 Task: Create a section Feature Fest and in the section, add a milestone Continuous Integration and Continuous Deployment (CI/CD) Implementation in the project ZephyrTech.
Action: Mouse moved to (177, 471)
Screenshot: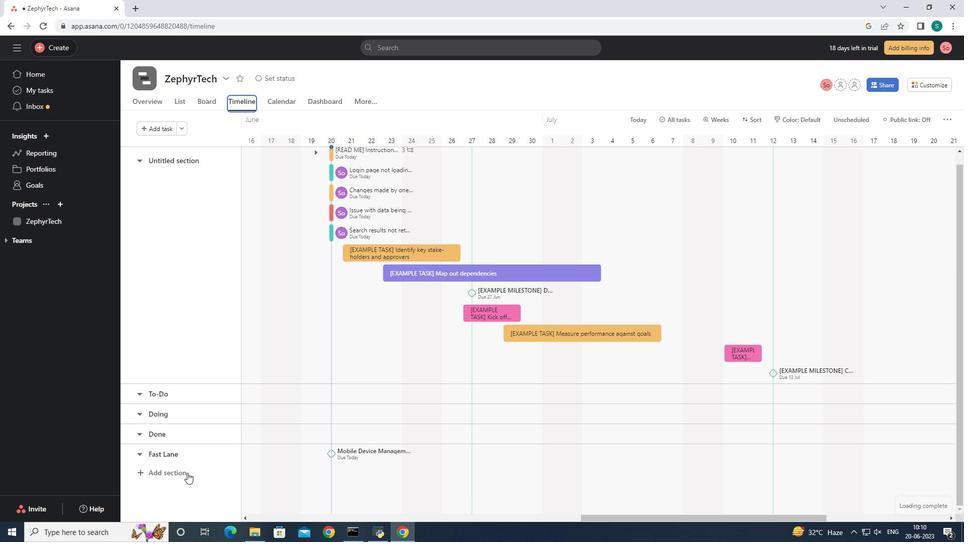
Action: Mouse pressed left at (177, 471)
Screenshot: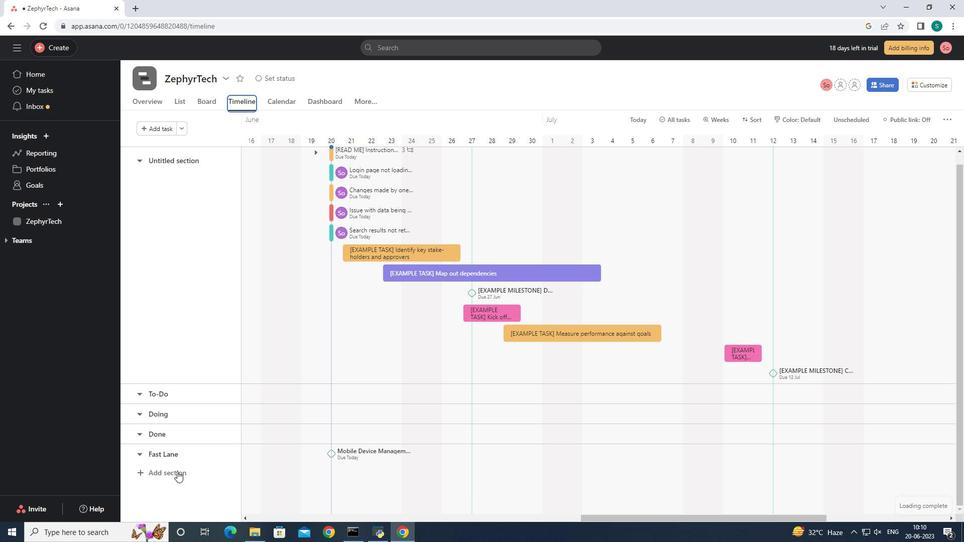 
Action: Key pressed <Key.shift><Key.shift><Key.shift>Feature<Key.space><Key.shift>Feast<Key.space><Key.backspace><Key.enter>
Screenshot: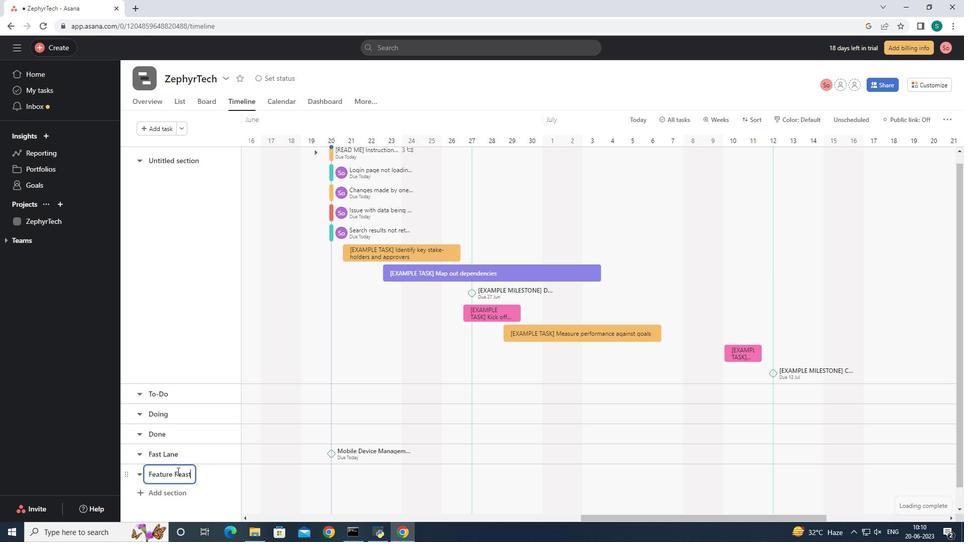 
Action: Mouse moved to (331, 473)
Screenshot: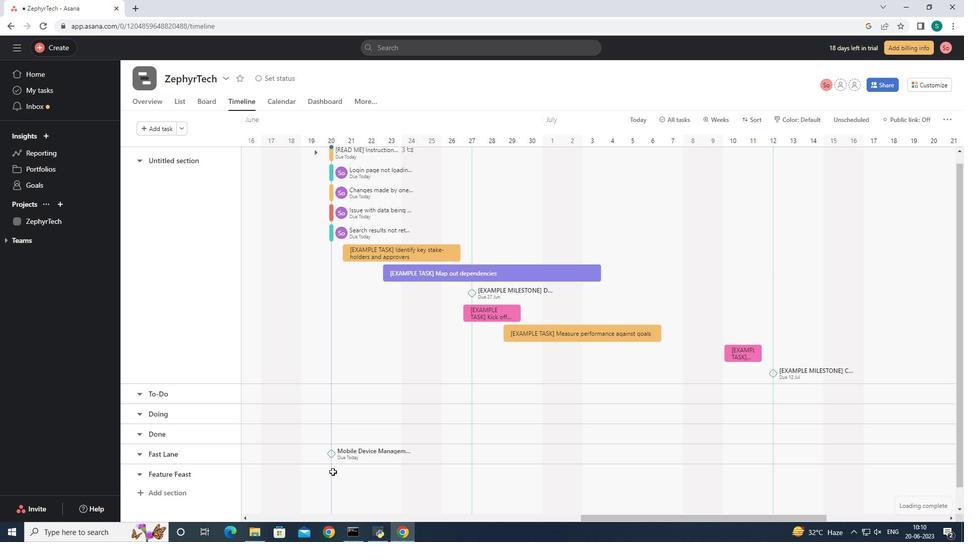 
Action: Mouse pressed left at (331, 473)
Screenshot: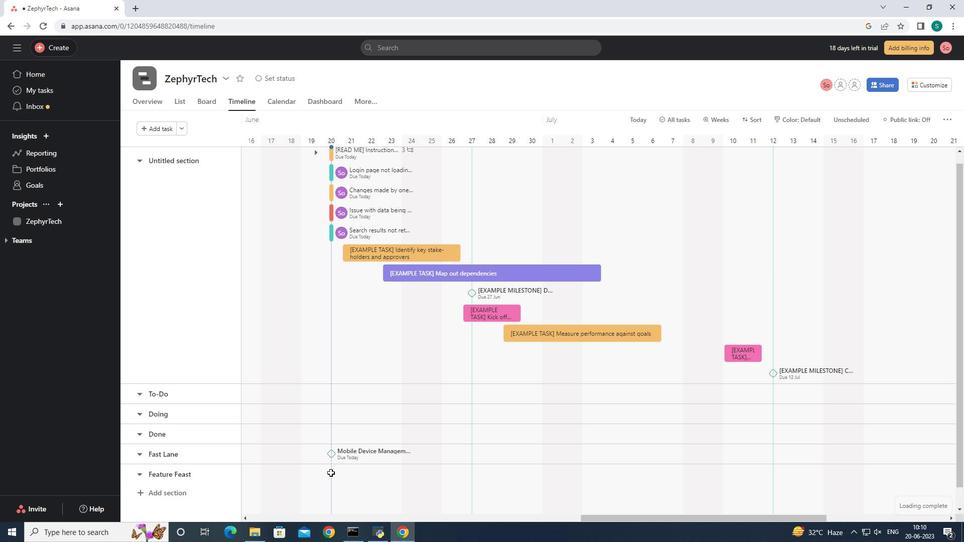 
Action: Mouse moved to (472, 485)
Screenshot: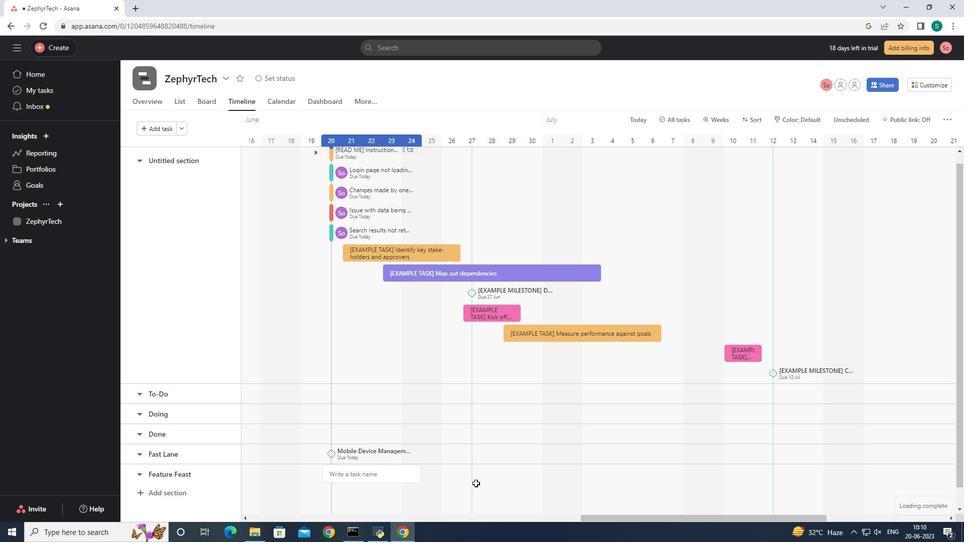 
Action: Key pressed <Key.shift>Continuous<Key.space><Key.shift_r>Ig<Key.backspace>ntegration<Key.space>and<Key.space><Key.shift>Continuous<Key.space><Key.shift><Key.shift>Deployment<Key.space><Key.shift_r>(<Key.shift_r>CI/<Key.shift_r><Key.shift_r><Key.shift_r><Key.shift_r><Key.shift_r><Key.shift_r><Key.shift_r><Key.shift_r><Key.shift_r><Key.shift_r><Key.shift_r><Key.shift_r><Key.shift_r><Key.shift_r><Key.shift_r><Key.shift_r><Key.shift_r><Key.shift_r>CD)<Key.enter>
Screenshot: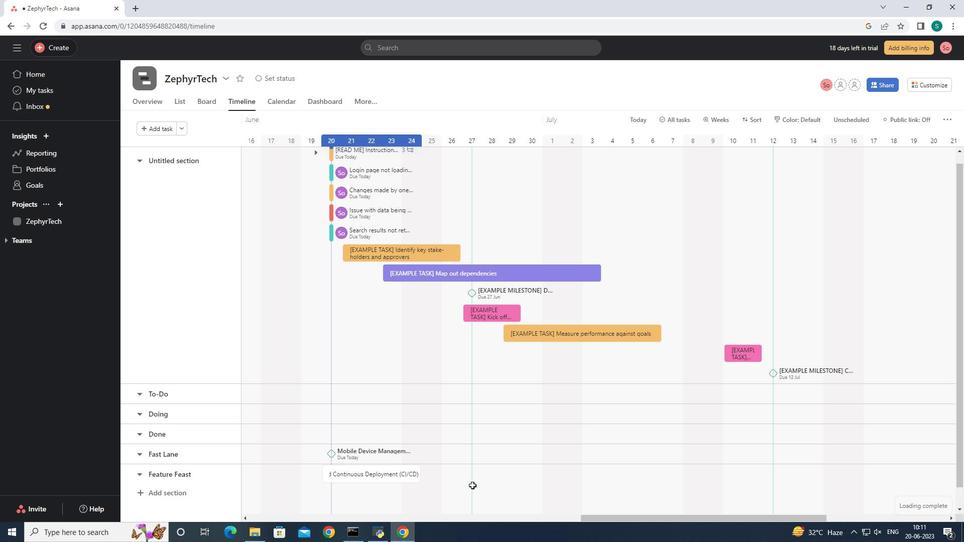 
Action: Mouse moved to (380, 472)
Screenshot: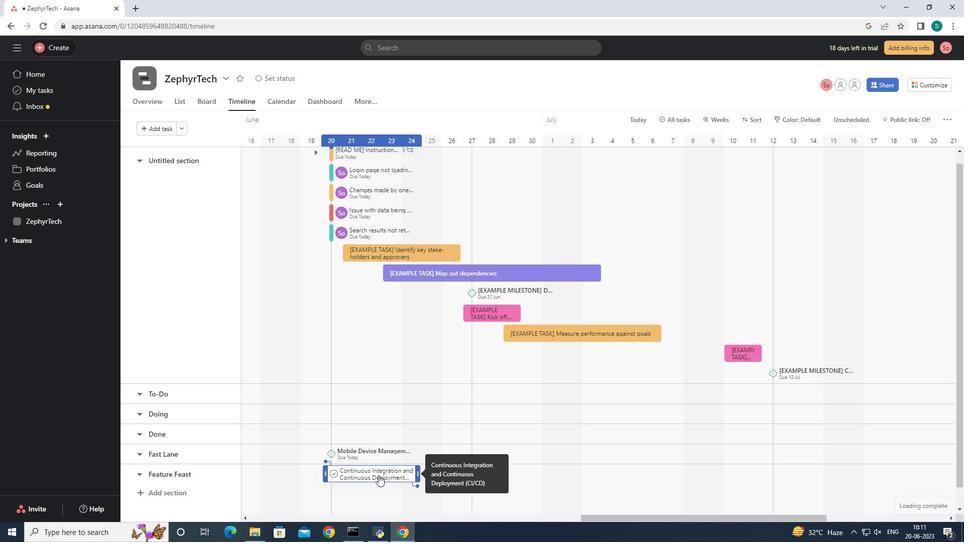 
Action: Mouse pressed left at (380, 472)
Screenshot: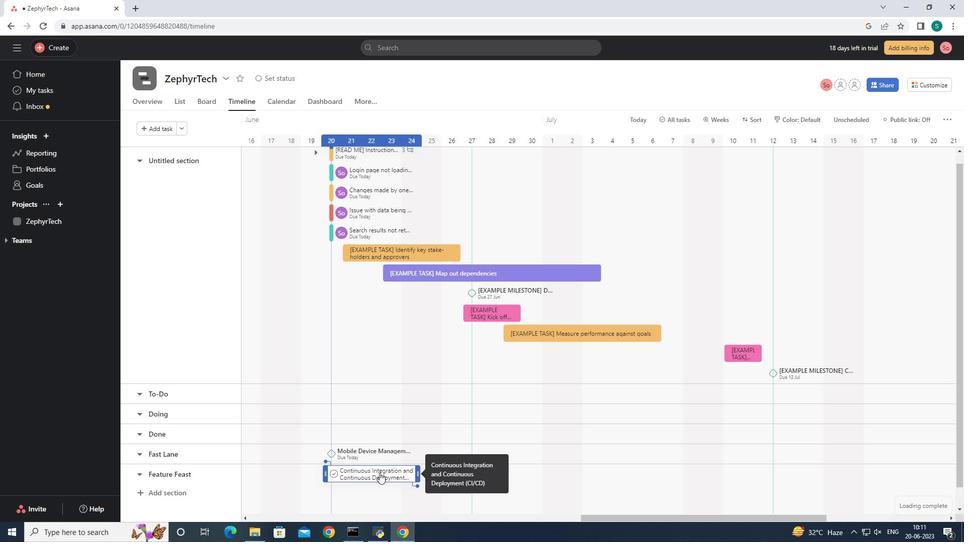 
Action: Mouse moved to (929, 123)
Screenshot: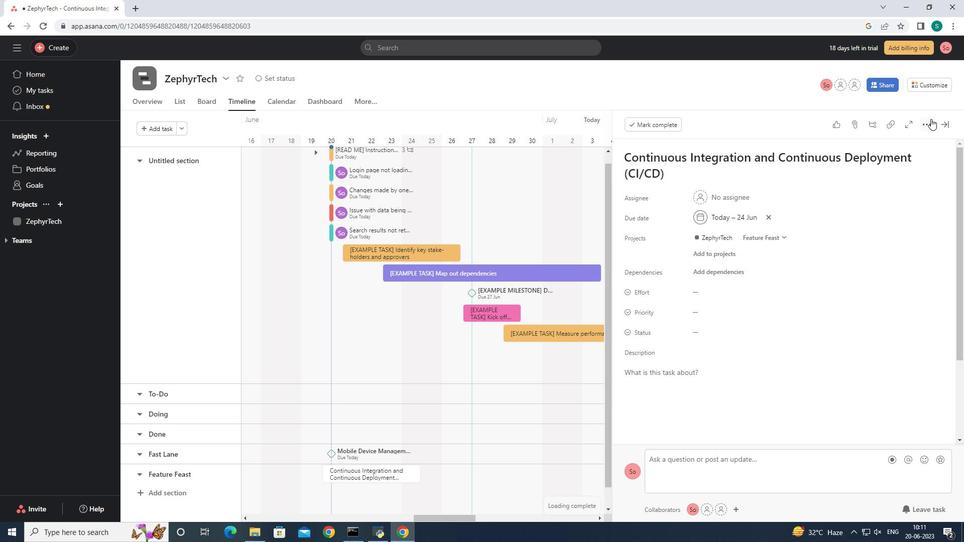 
Action: Mouse pressed left at (929, 123)
Screenshot: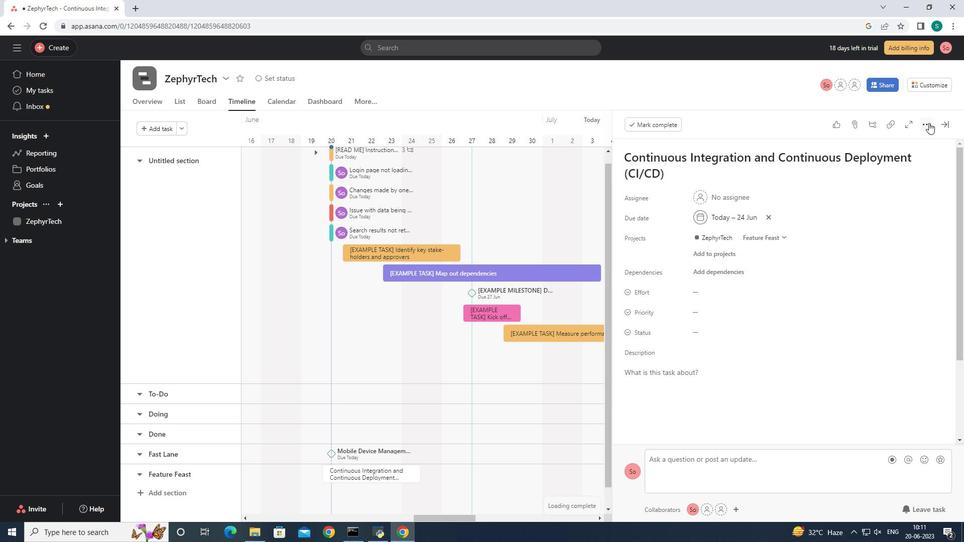 
Action: Mouse moved to (905, 160)
Screenshot: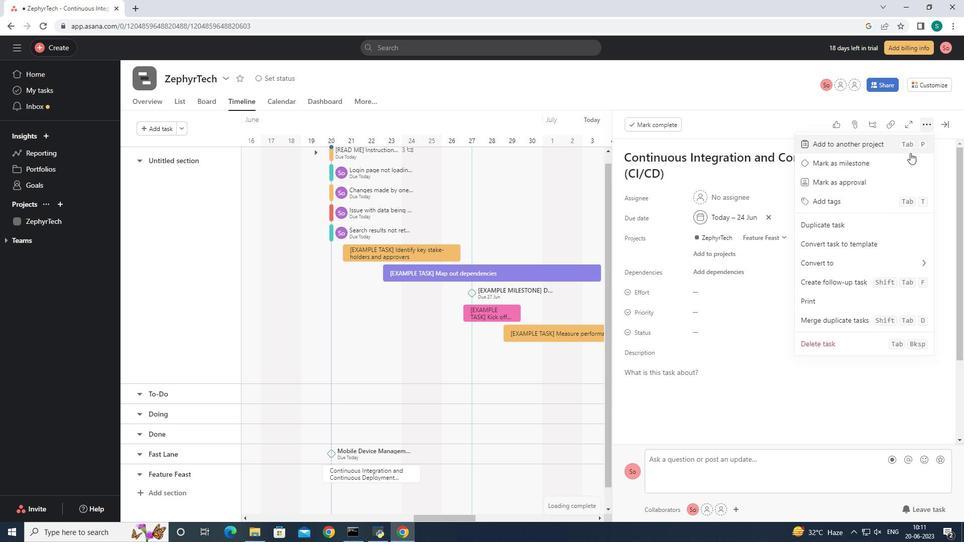 
Action: Mouse pressed left at (905, 160)
Screenshot: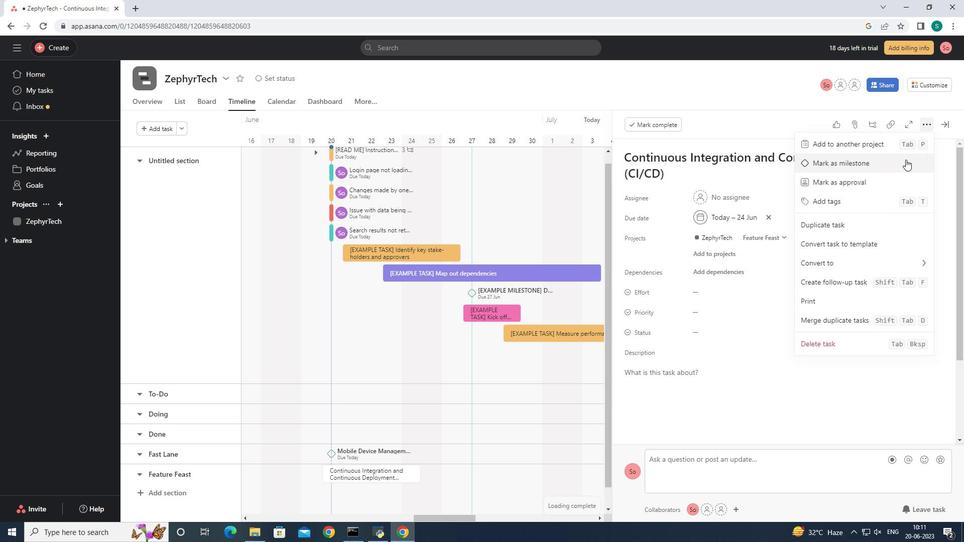 
Action: Mouse moved to (945, 125)
Screenshot: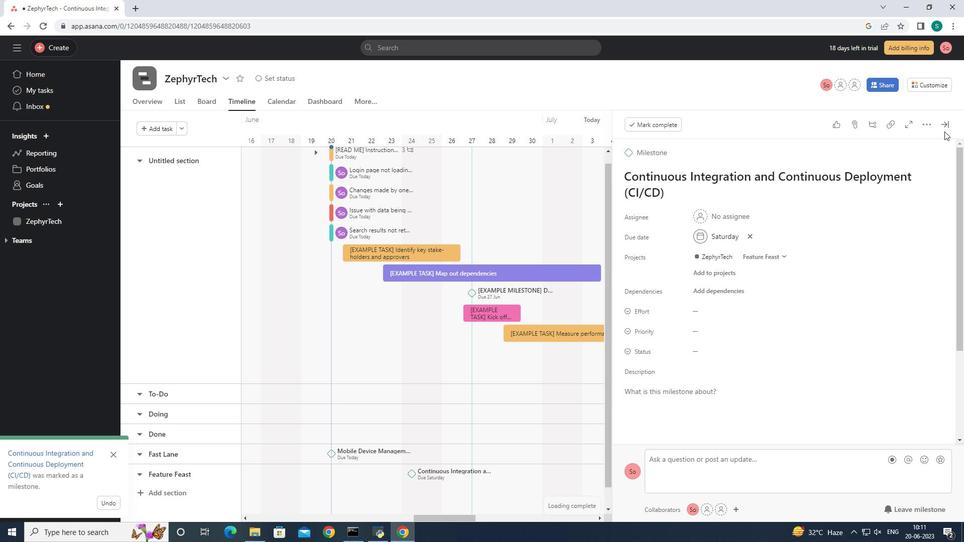 
Action: Mouse pressed left at (945, 125)
Screenshot: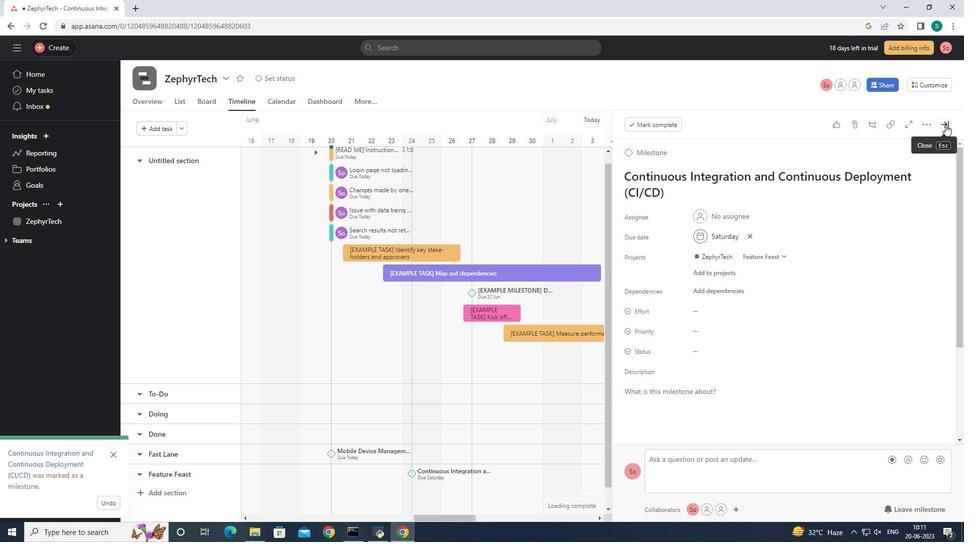 
Action: Mouse moved to (110, 457)
Screenshot: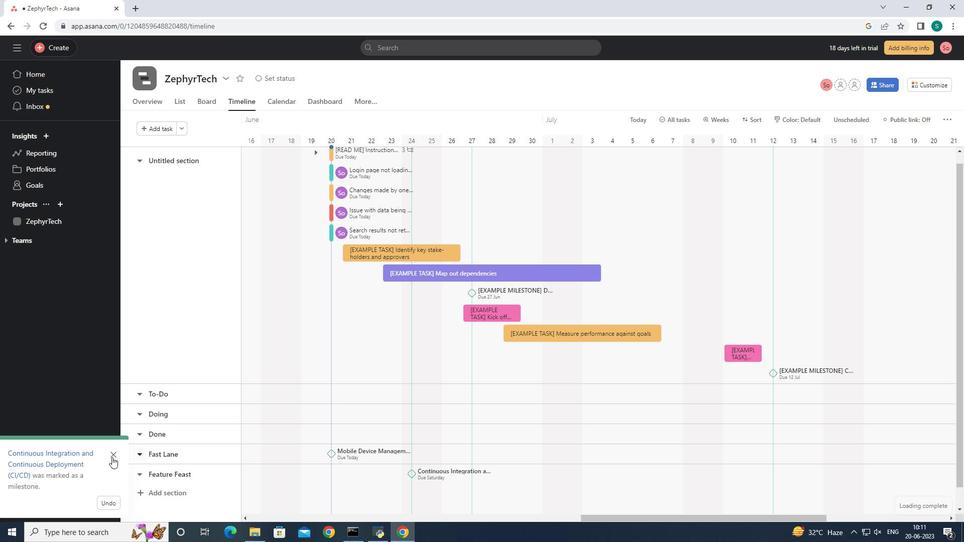 
Action: Mouse pressed left at (110, 457)
Screenshot: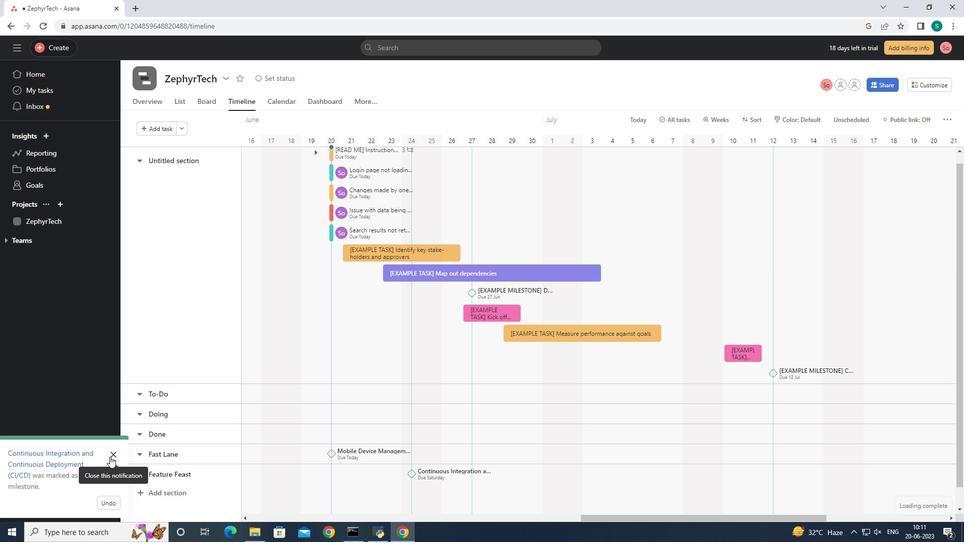
Action: Mouse moved to (435, 456)
Screenshot: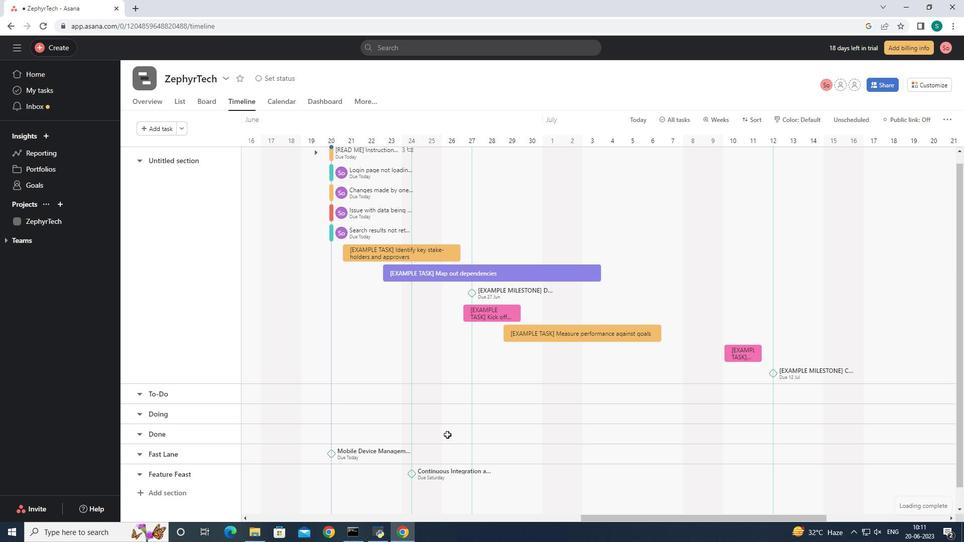 
